 Task: Add a dependency to the task Improve the appâ€™s navigation and menu structure , the existing task  Add support for offline messaging and chat in the project WindTech.
Action: Mouse moved to (104, 328)
Screenshot: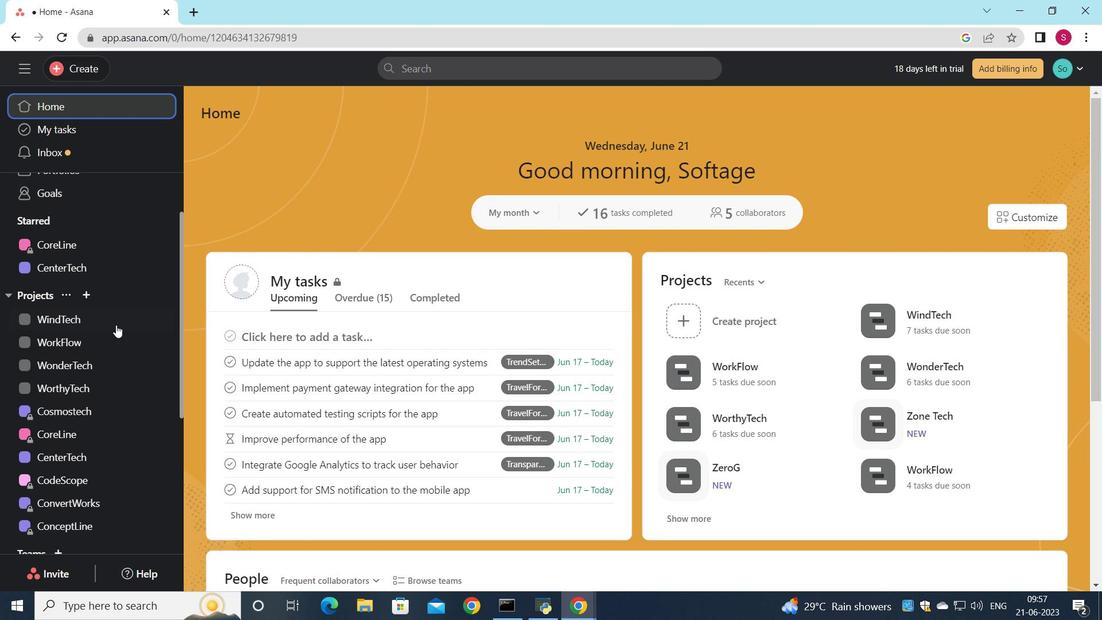 
Action: Mouse pressed left at (104, 328)
Screenshot: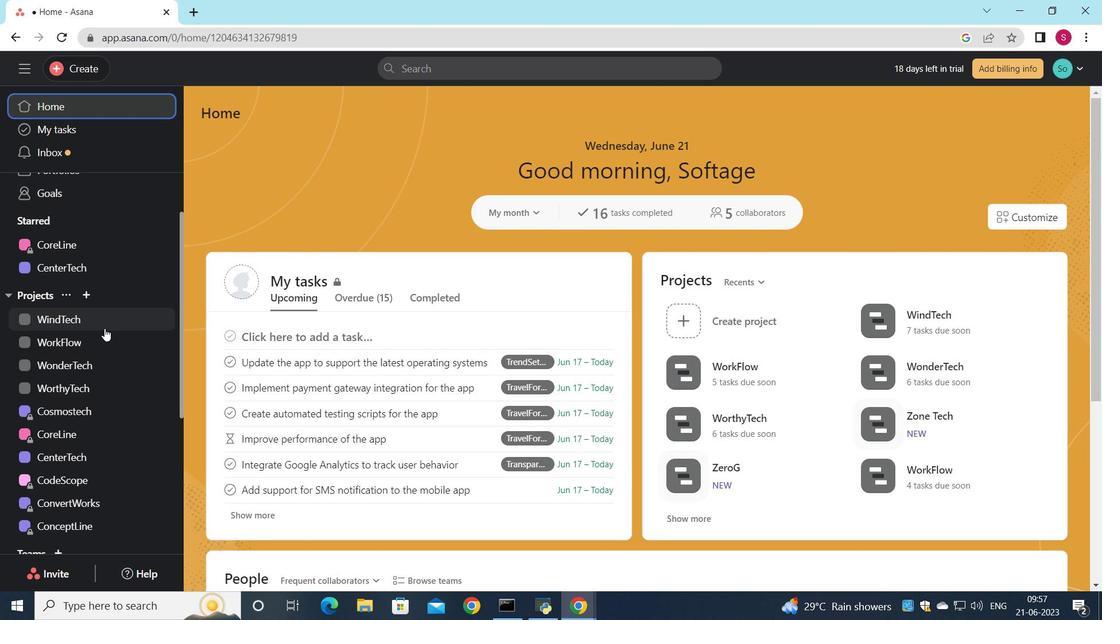 
Action: Mouse moved to (638, 495)
Screenshot: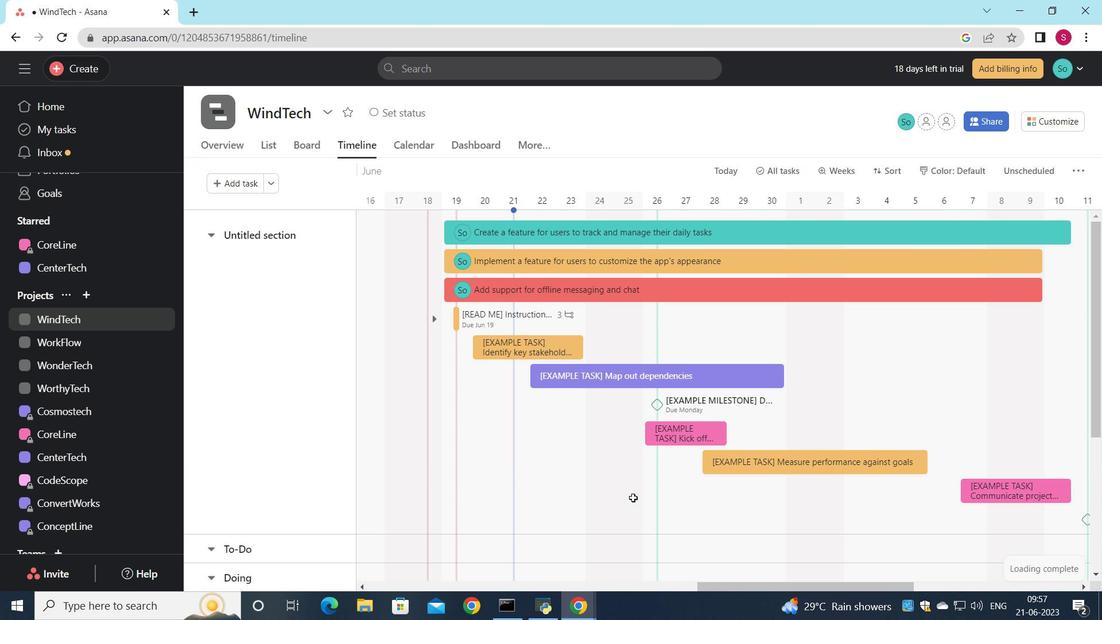 
Action: Mouse scrolled (638, 495) with delta (0, 0)
Screenshot: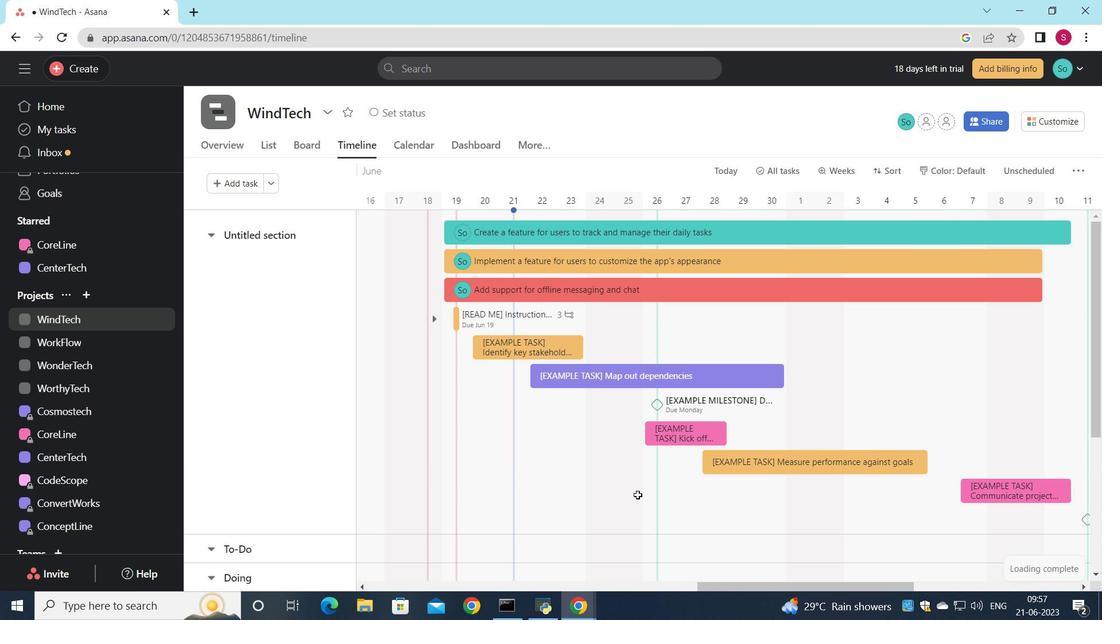 
Action: Mouse scrolled (638, 495) with delta (0, 0)
Screenshot: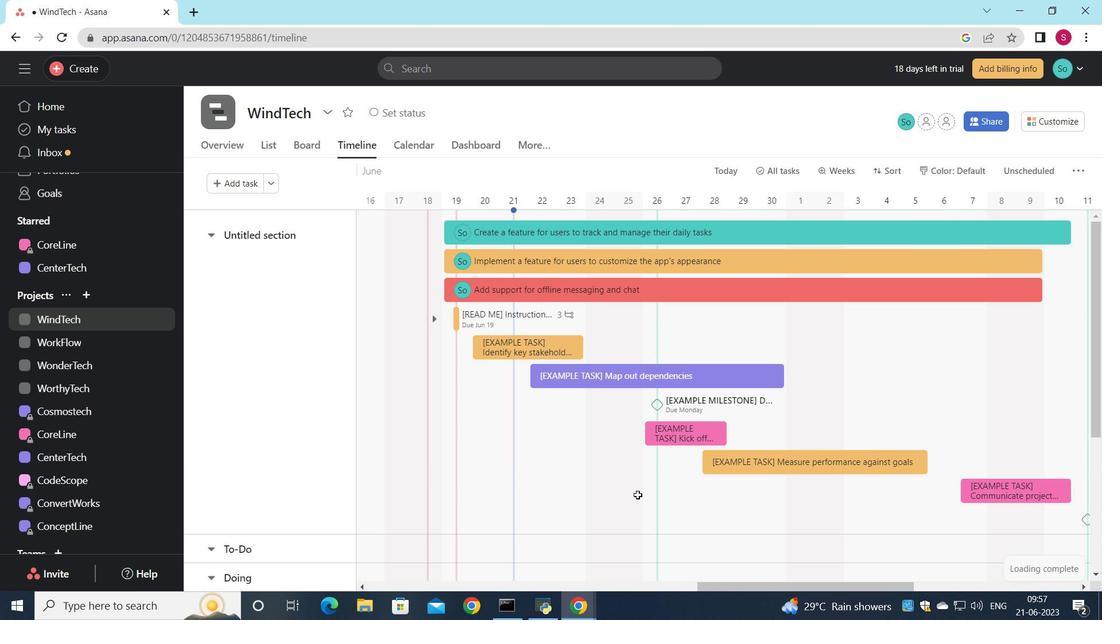 
Action: Mouse moved to (639, 495)
Screenshot: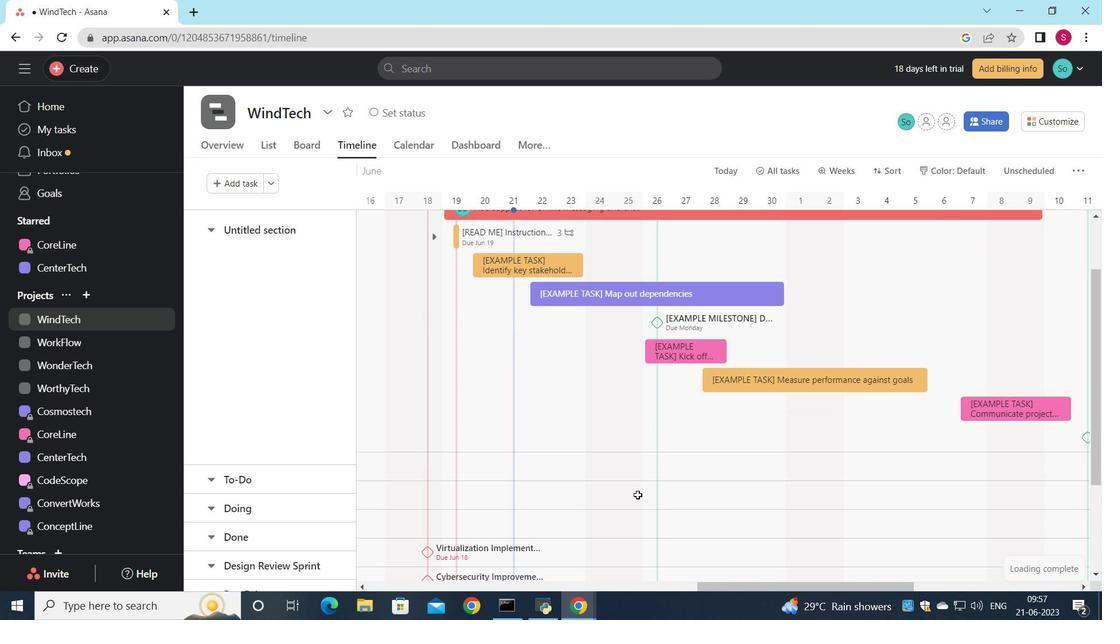 
Action: Mouse scrolled (639, 495) with delta (0, 0)
Screenshot: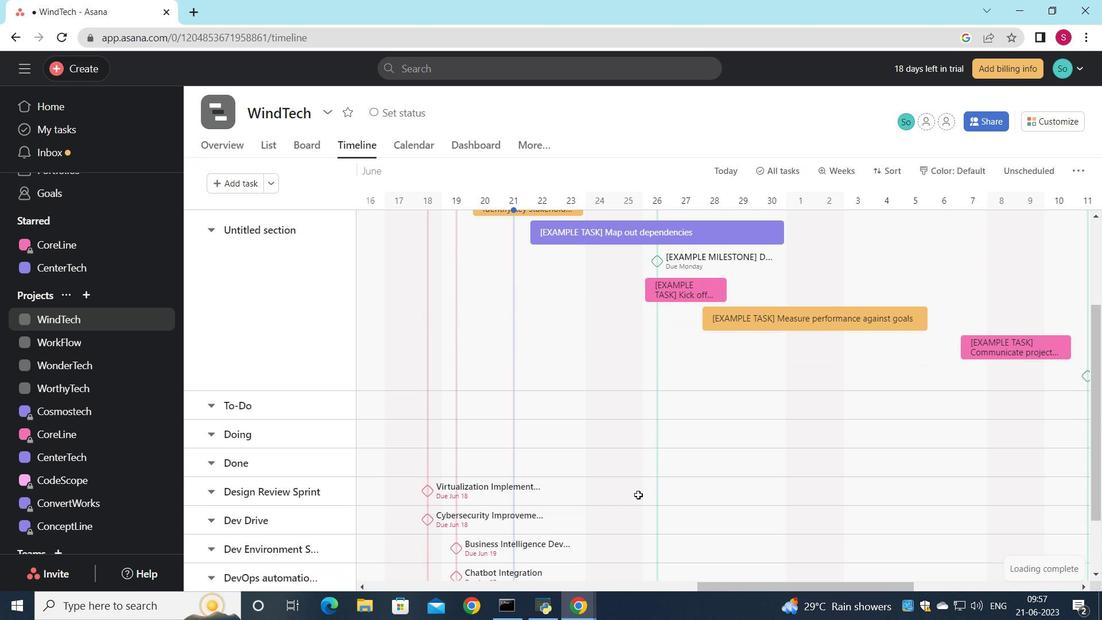 
Action: Mouse scrolled (639, 495) with delta (0, 0)
Screenshot: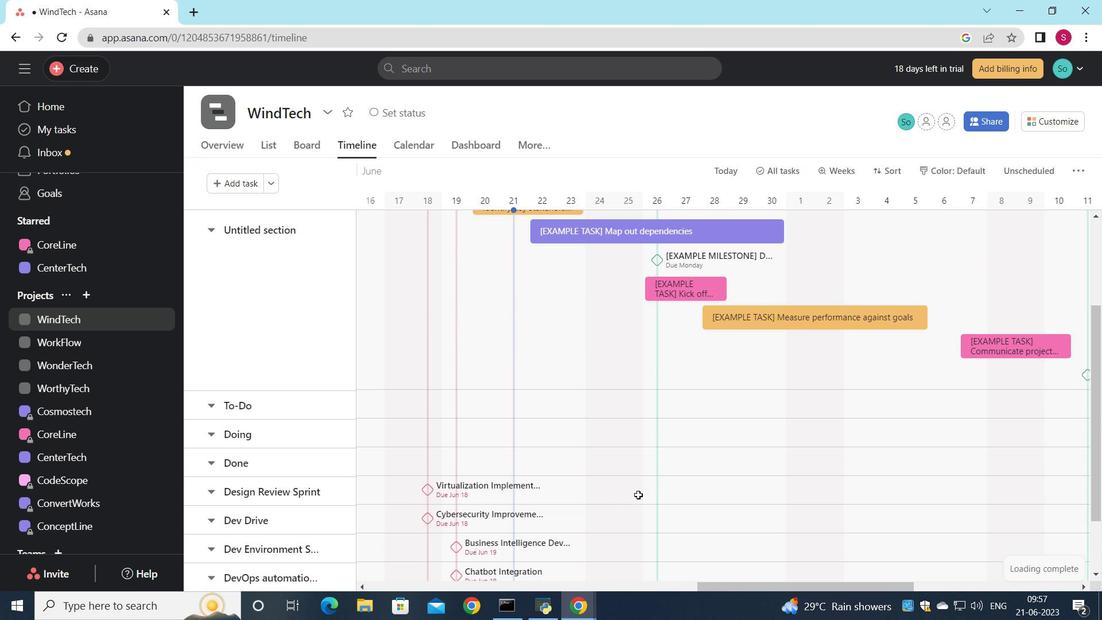 
Action: Mouse scrolled (639, 495) with delta (0, 0)
Screenshot: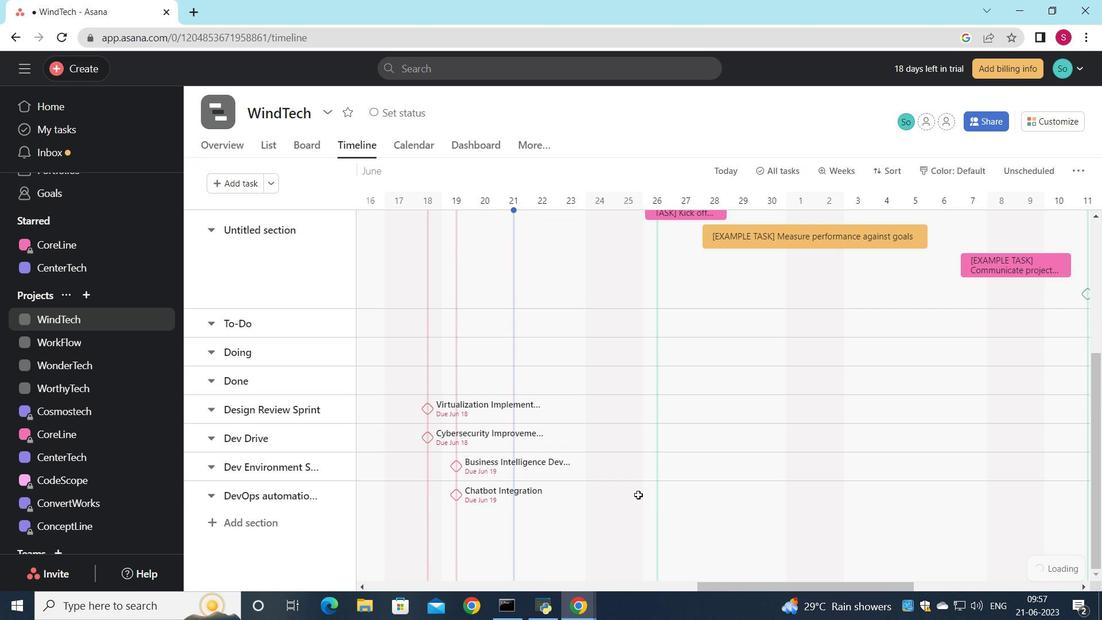 
Action: Mouse moved to (739, 591)
Screenshot: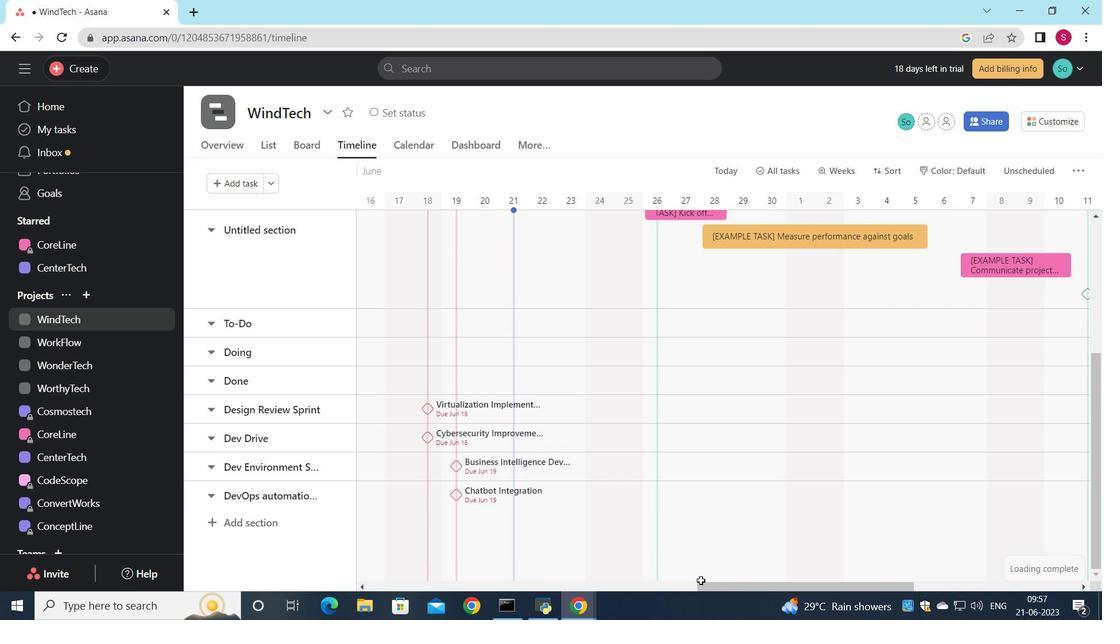 
Action: Mouse pressed left at (739, 591)
Screenshot: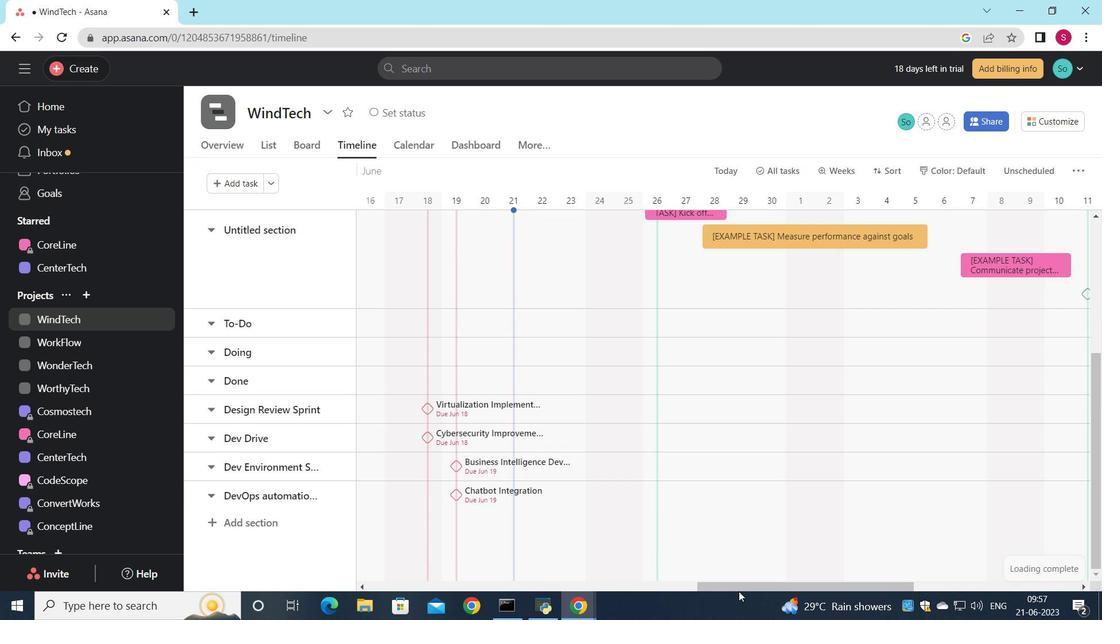 
Action: Mouse moved to (794, 582)
Screenshot: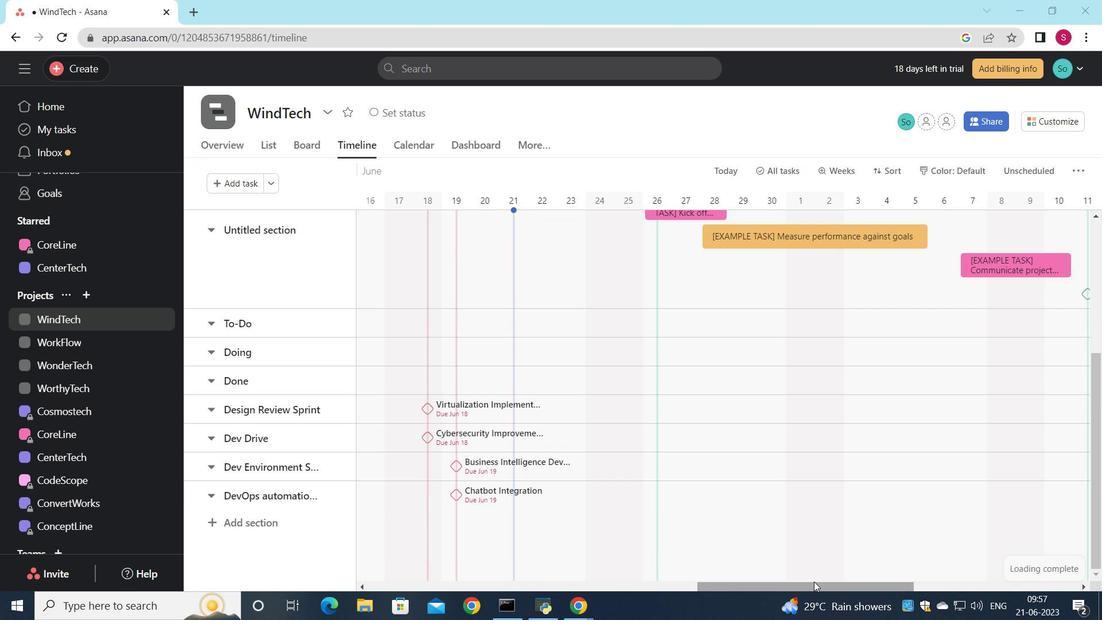 
Action: Mouse pressed left at (794, 582)
Screenshot: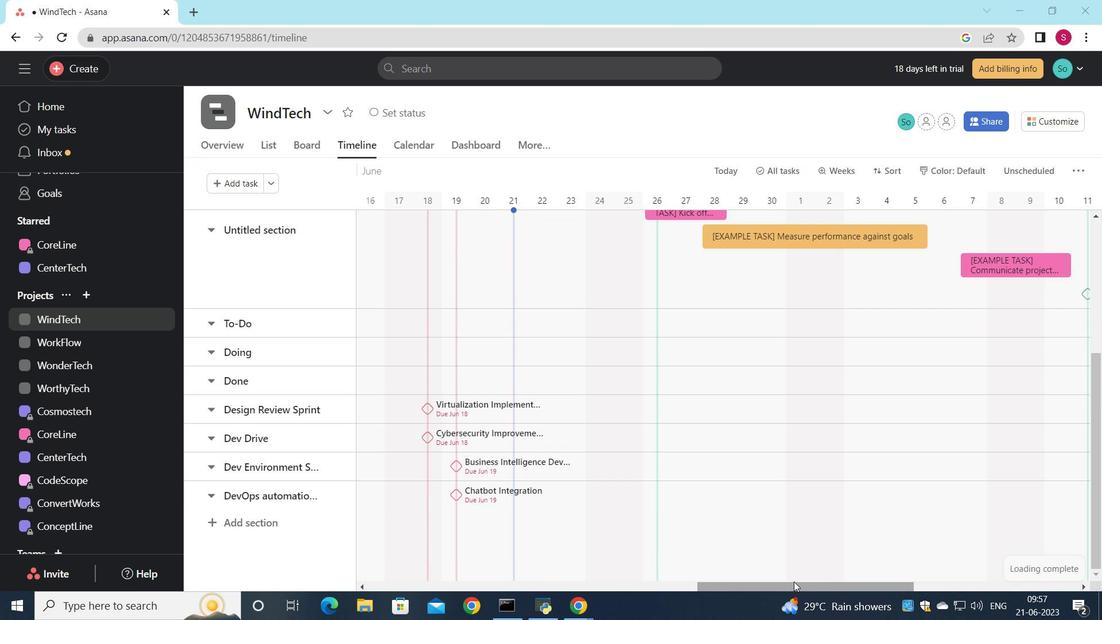 
Action: Mouse moved to (802, 585)
Screenshot: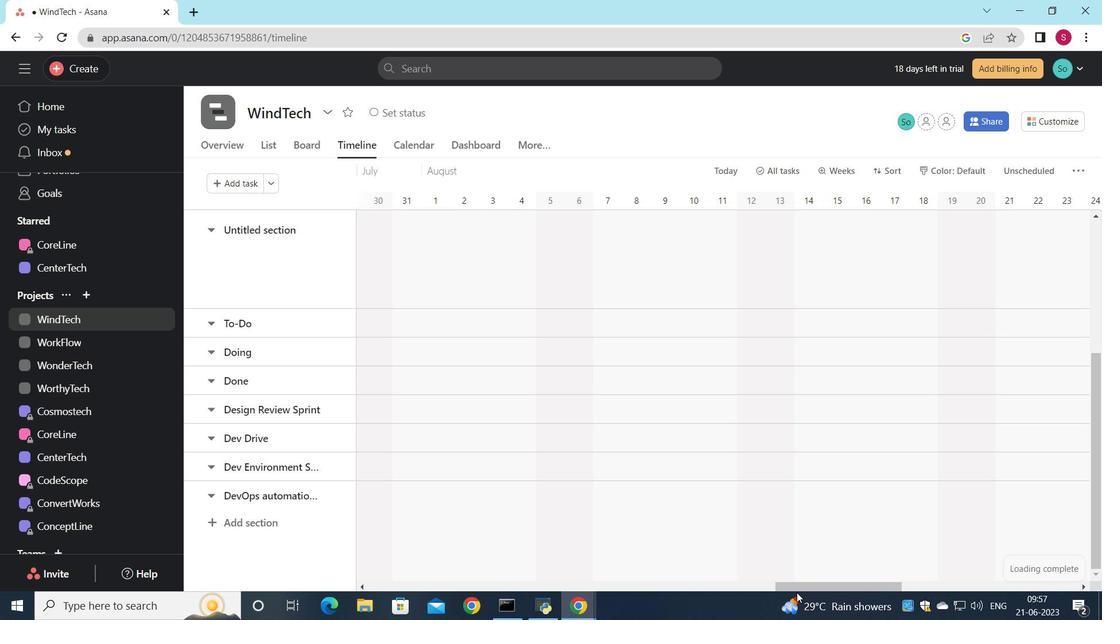 
Action: Mouse pressed left at (802, 585)
Screenshot: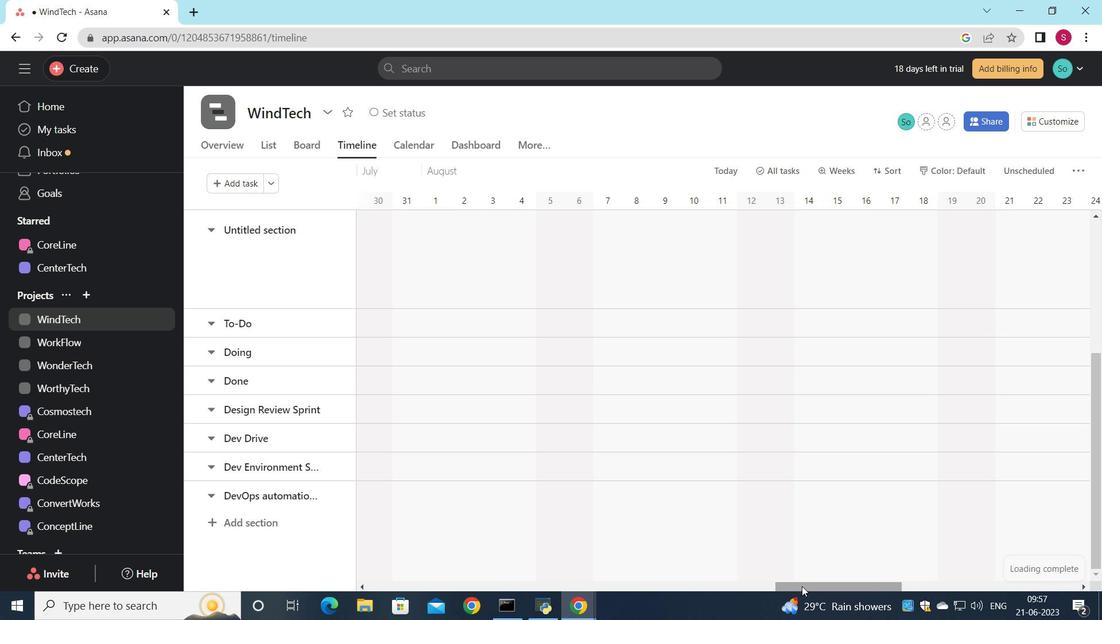 
Action: Mouse moved to (910, 589)
Screenshot: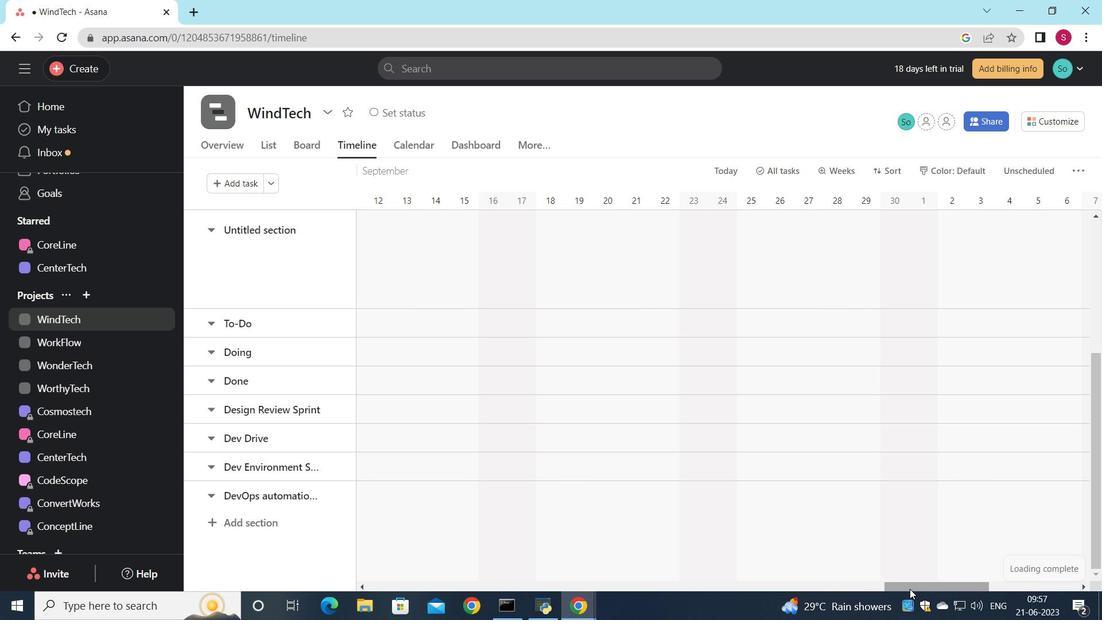 
Action: Mouse pressed left at (910, 589)
Screenshot: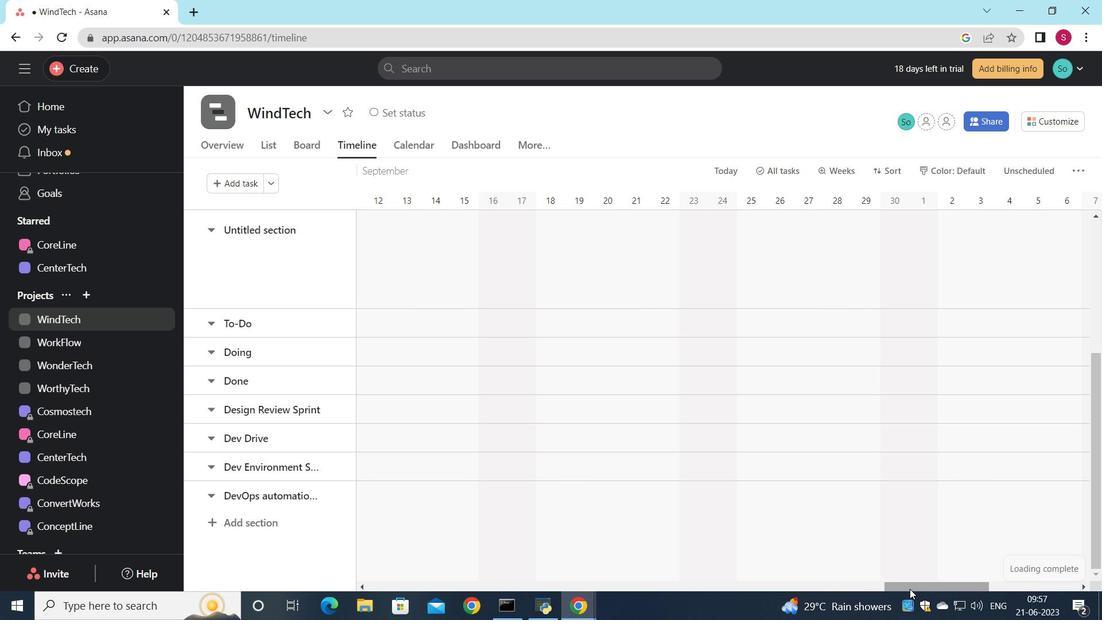 
Action: Mouse moved to (932, 590)
Screenshot: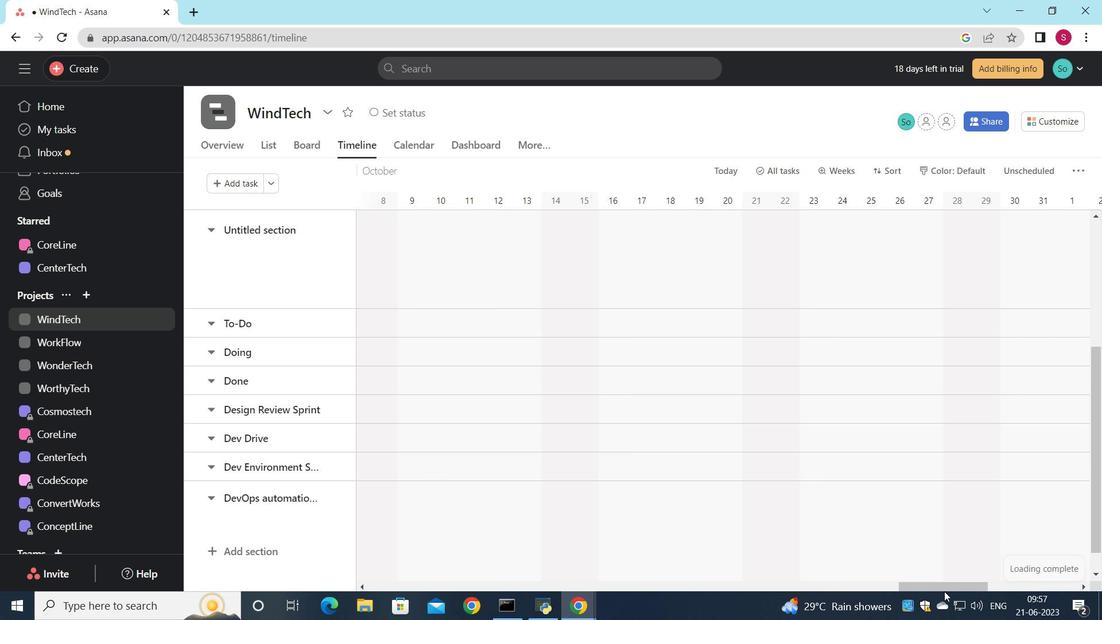 
Action: Mouse pressed left at (932, 590)
Screenshot: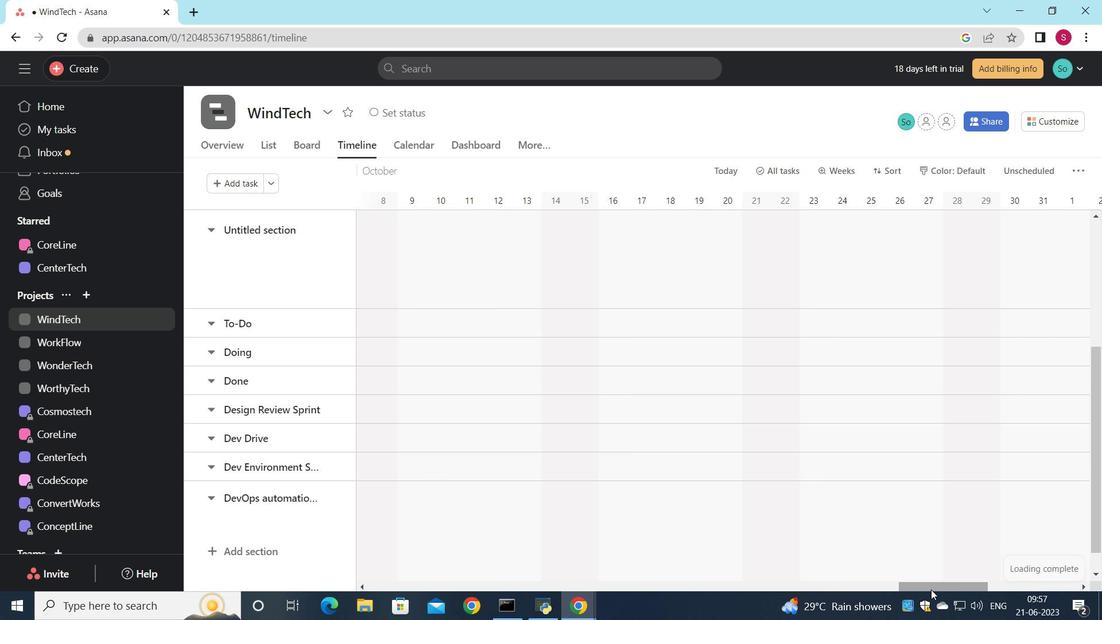 
Action: Mouse moved to (932, 586)
Screenshot: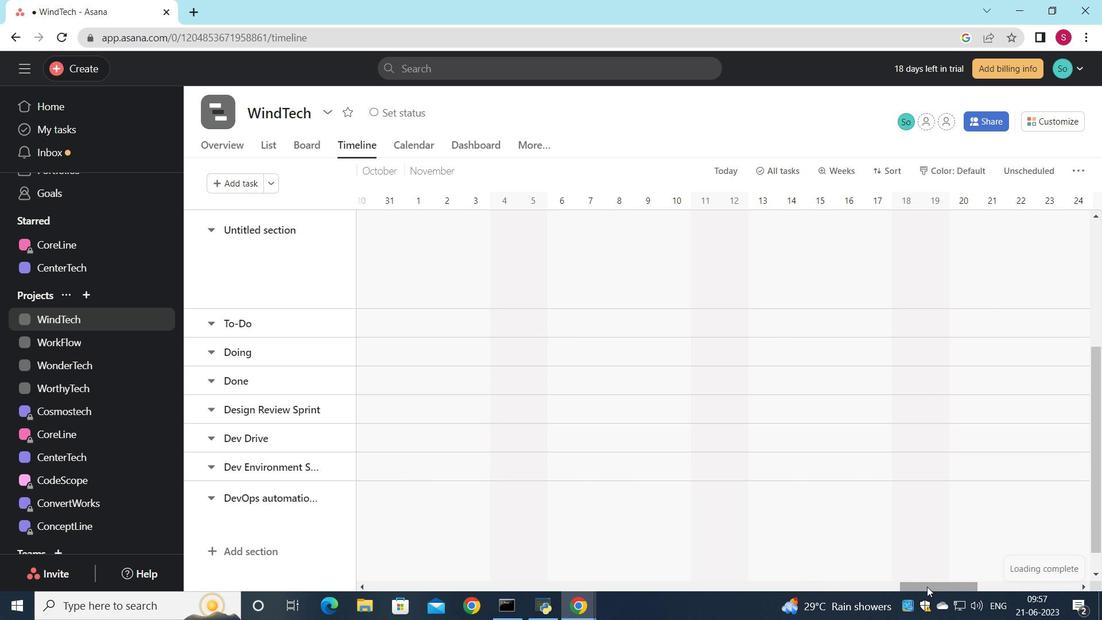 
Action: Mouse pressed left at (932, 586)
Screenshot: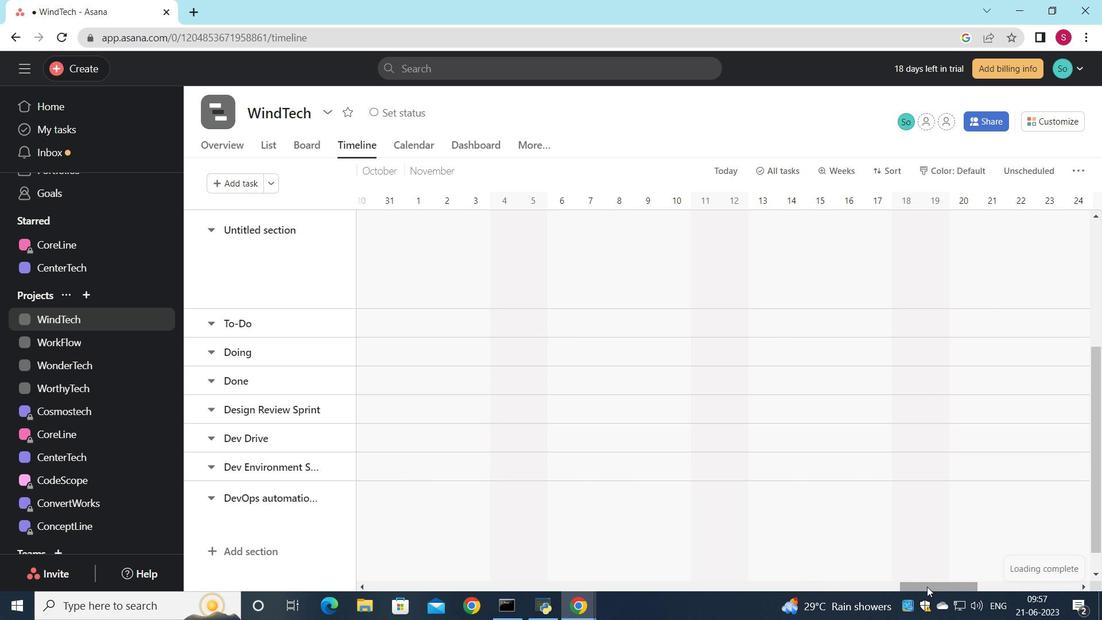 
Action: Mouse moved to (648, 520)
Screenshot: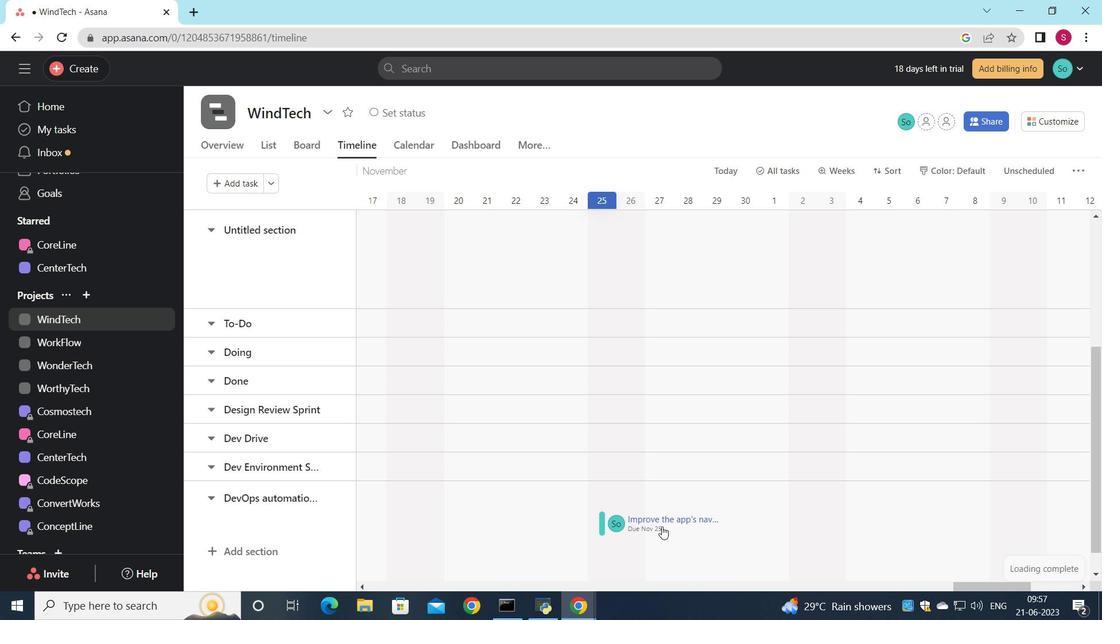 
Action: Mouse pressed left at (648, 520)
Screenshot: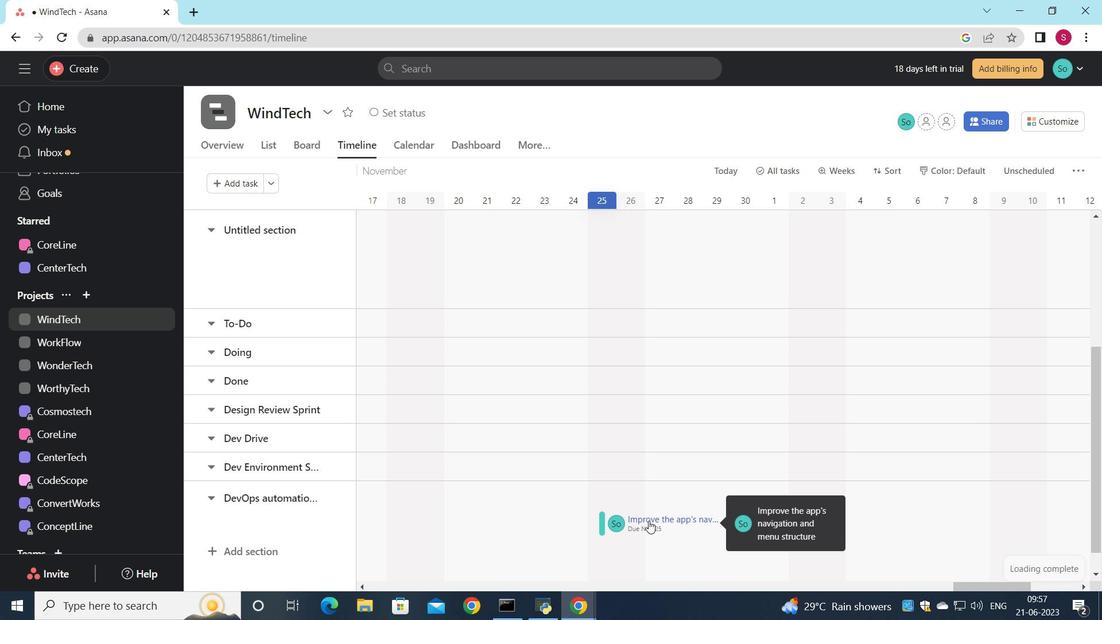 
Action: Mouse moved to (743, 357)
Screenshot: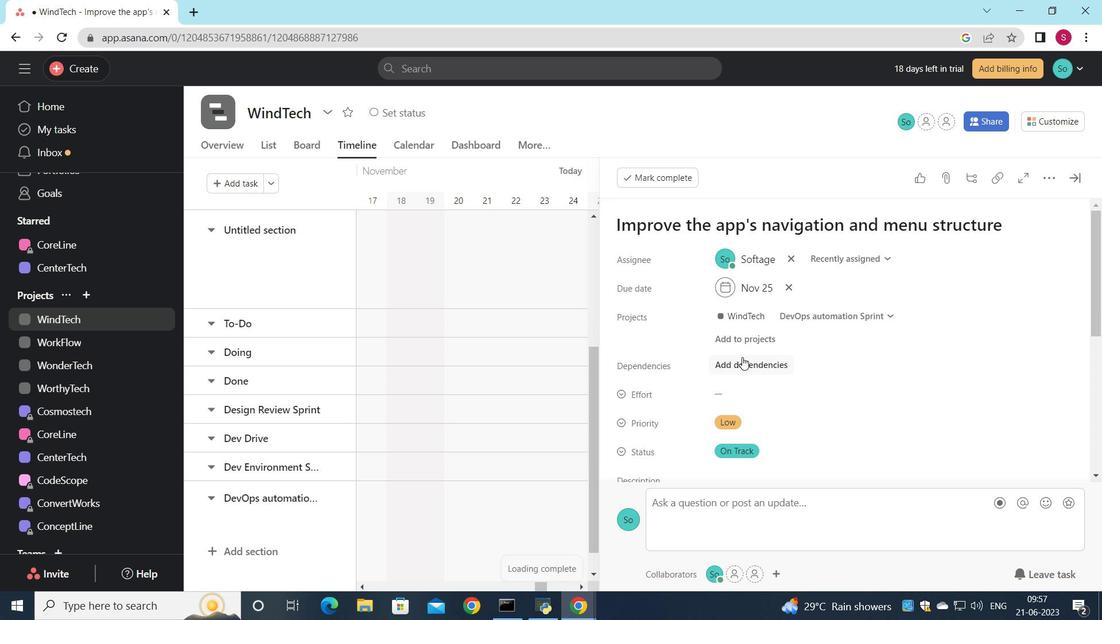 
Action: Mouse pressed left at (743, 357)
Screenshot: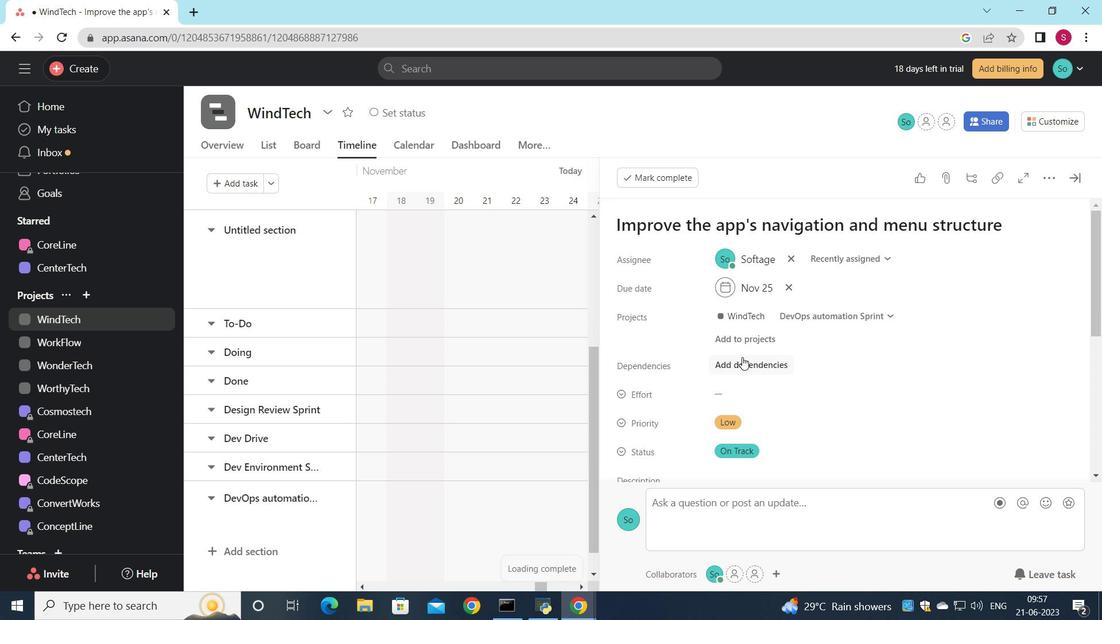 
Action: Mouse moved to (872, 366)
Screenshot: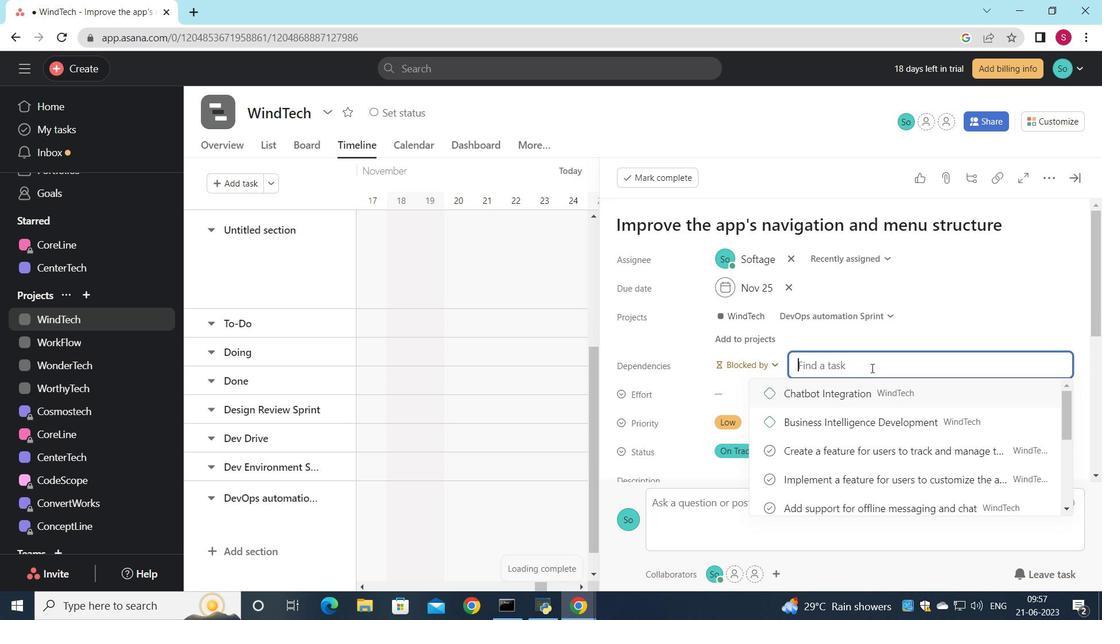 
Action: Key pressed <Key.shift>Add<Key.space>support<Key.space>for<Key.space>offline<Key.space>messaging<Key.space>and<Key.space>chat<Key.space>
Screenshot: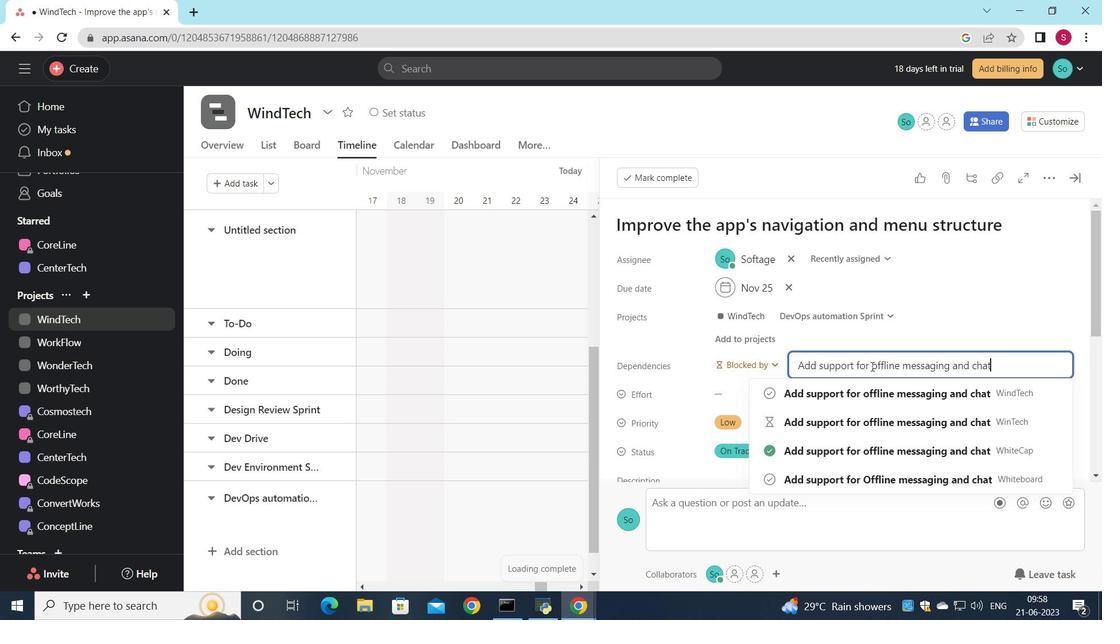 
Action: Mouse moved to (860, 393)
Screenshot: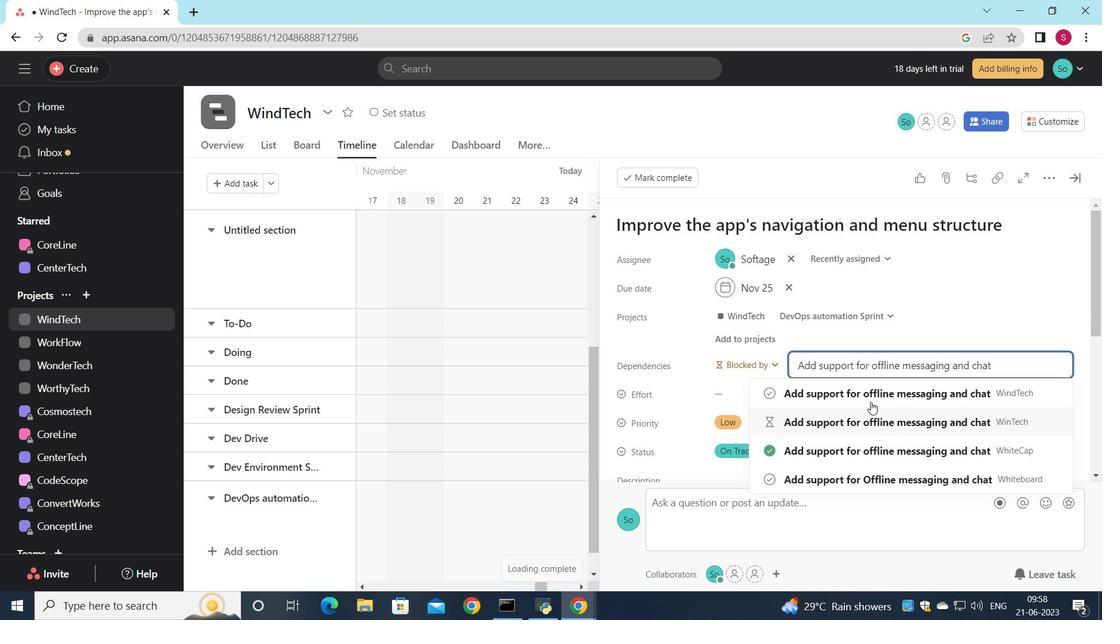 
Action: Mouse pressed left at (860, 393)
Screenshot: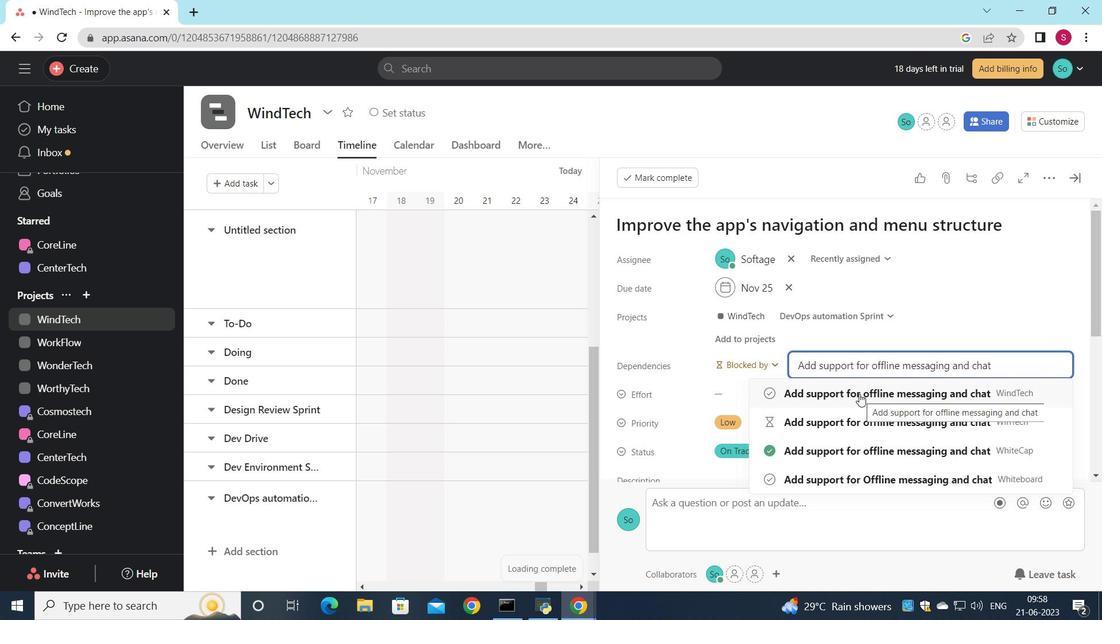 
Action: Mouse moved to (796, 420)
Screenshot: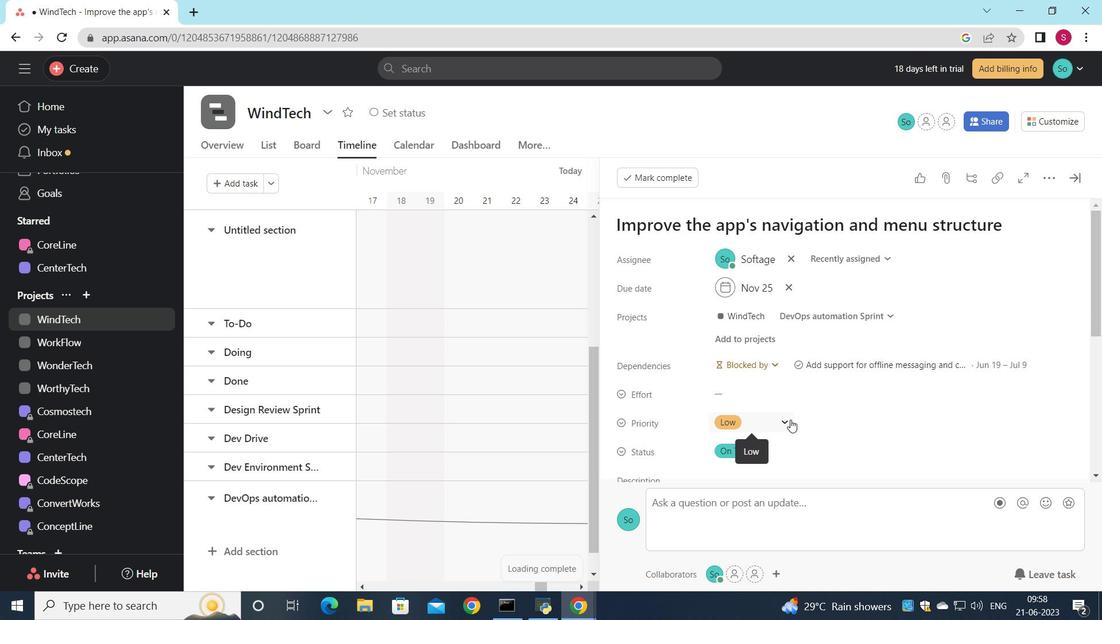 
Action: Mouse scrolled (796, 420) with delta (0, 0)
Screenshot: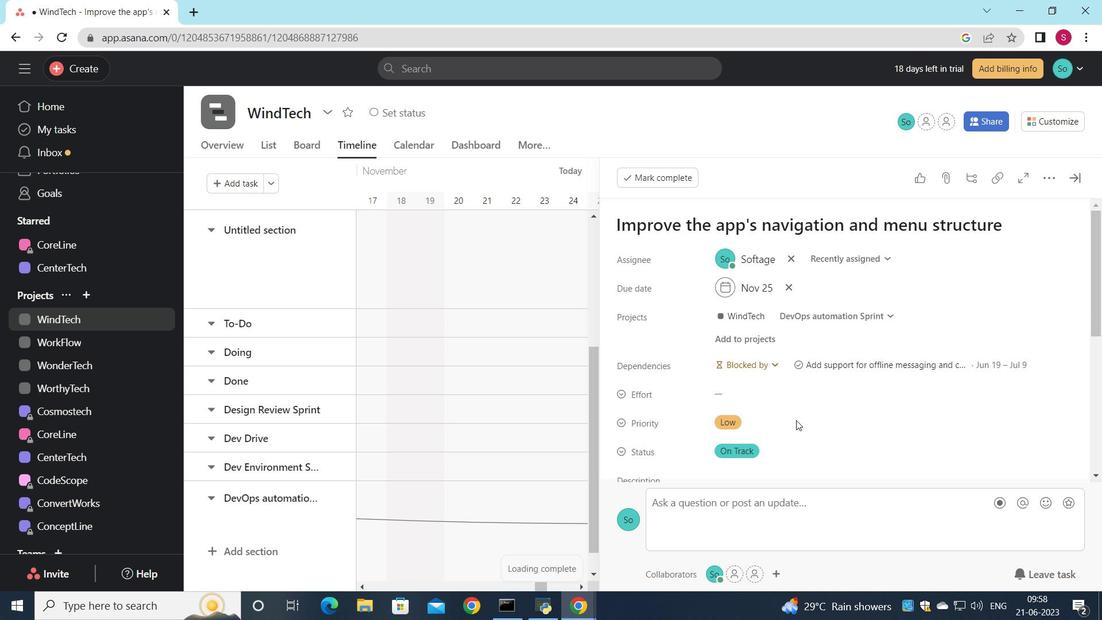 
